 Task: Open a blank sheet, save the file as Meditation.odt and add heading 'Meditation',with the parapraph 'Meditation is a practice that promotes mindfulness and relaxation. It reduces stress, improves focus, and enhances emotional well-being. Regular meditation can cultivate a sense of calm and inner peace, promoting mental clarity and resilience.'Apply Font Style Caveat And font size 14. Apply font style in  Heading 'Georgia' and font size 18 Change heading alignment to  Center and paragraph alignment to  Left
Action: Mouse moved to (297, 183)
Screenshot: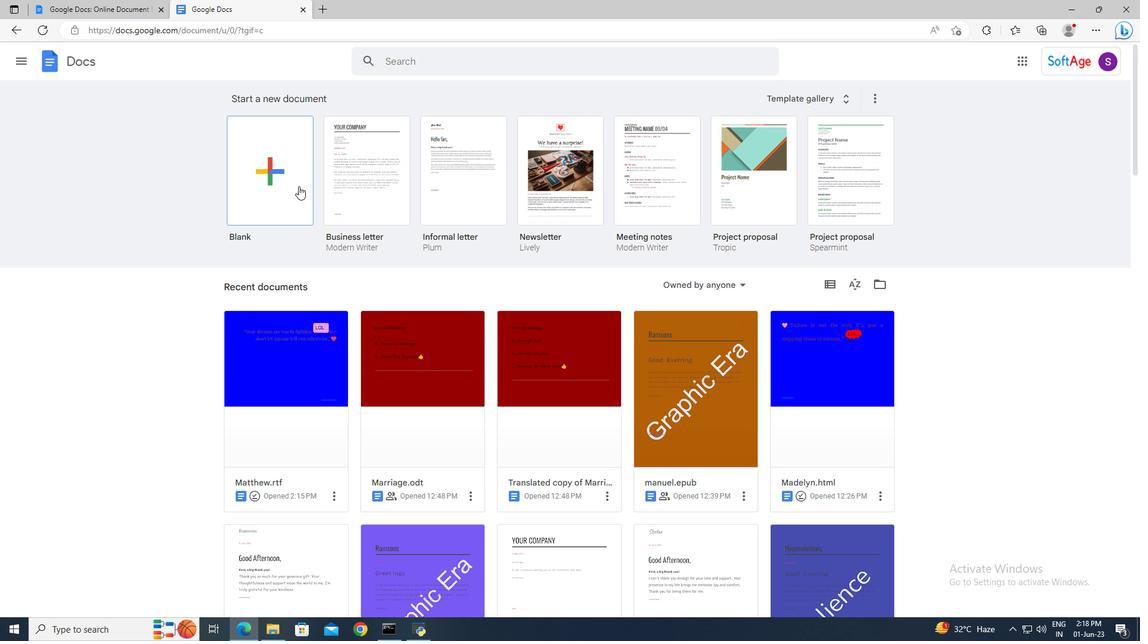 
Action: Mouse pressed left at (297, 183)
Screenshot: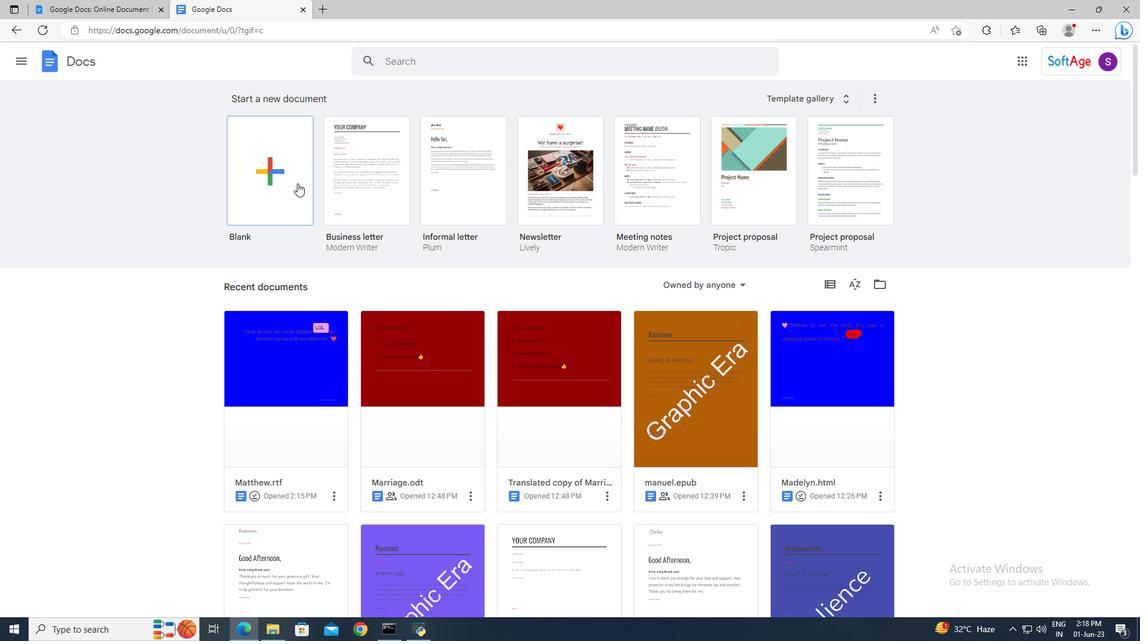 
Action: Mouse moved to (122, 52)
Screenshot: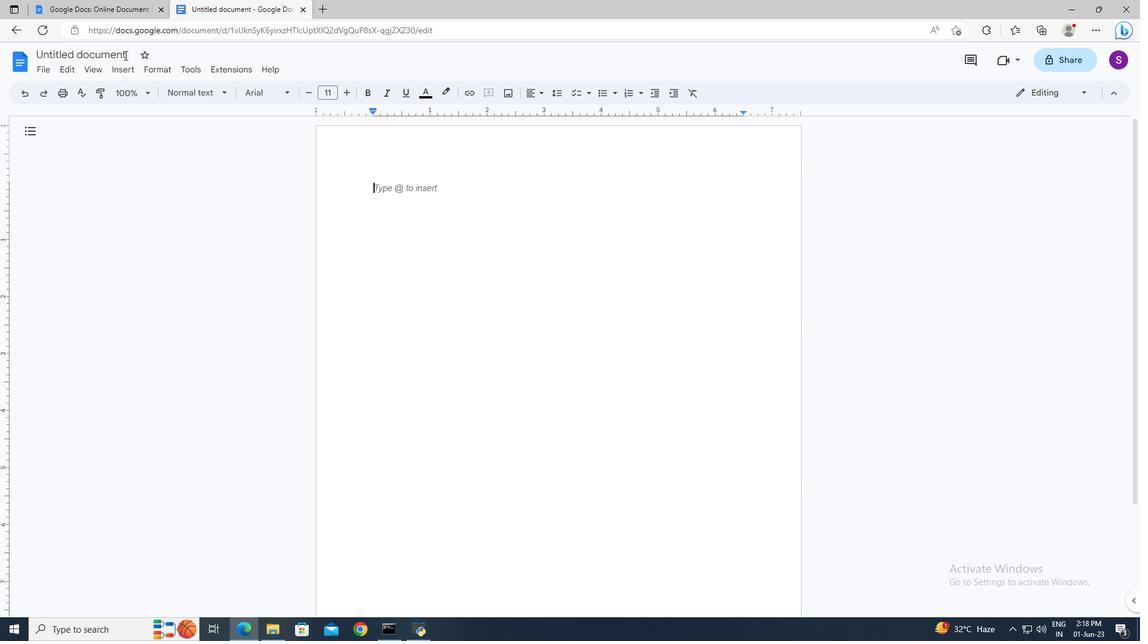 
Action: Mouse pressed left at (122, 52)
Screenshot: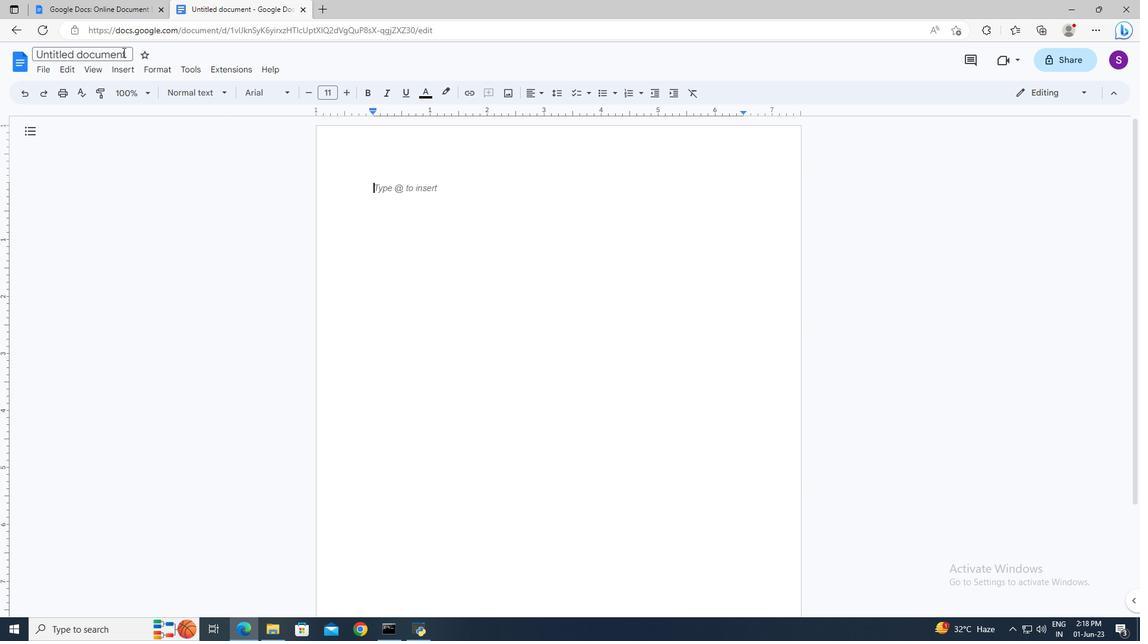 
Action: Key pressed <Key.shift>Meditation.odt<Key.enter>
Screenshot: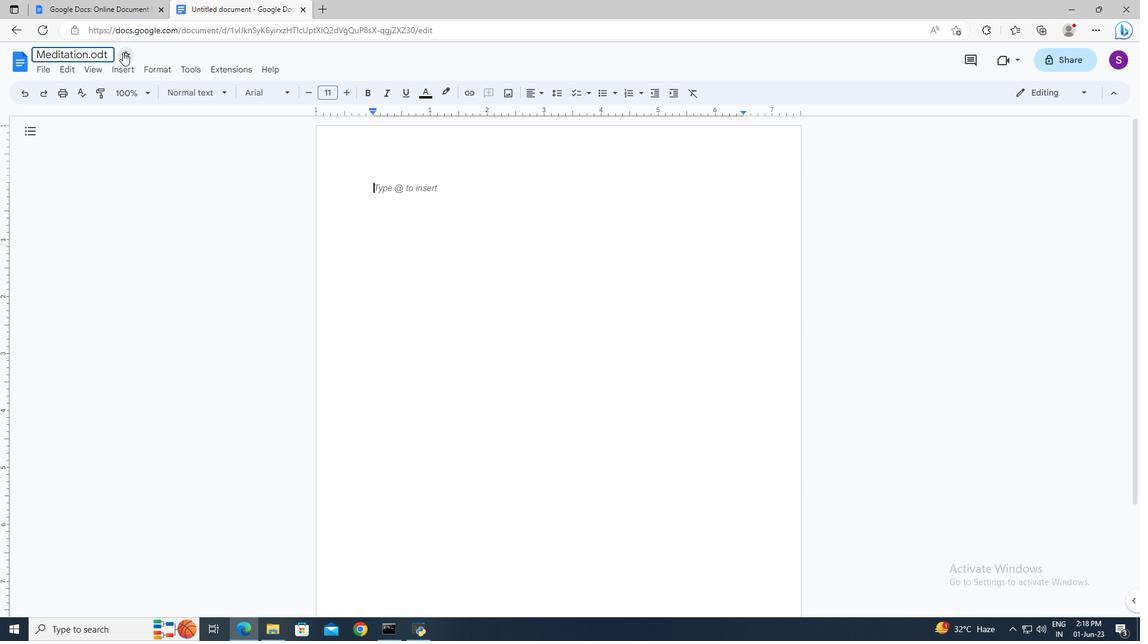 
Action: Mouse moved to (199, 90)
Screenshot: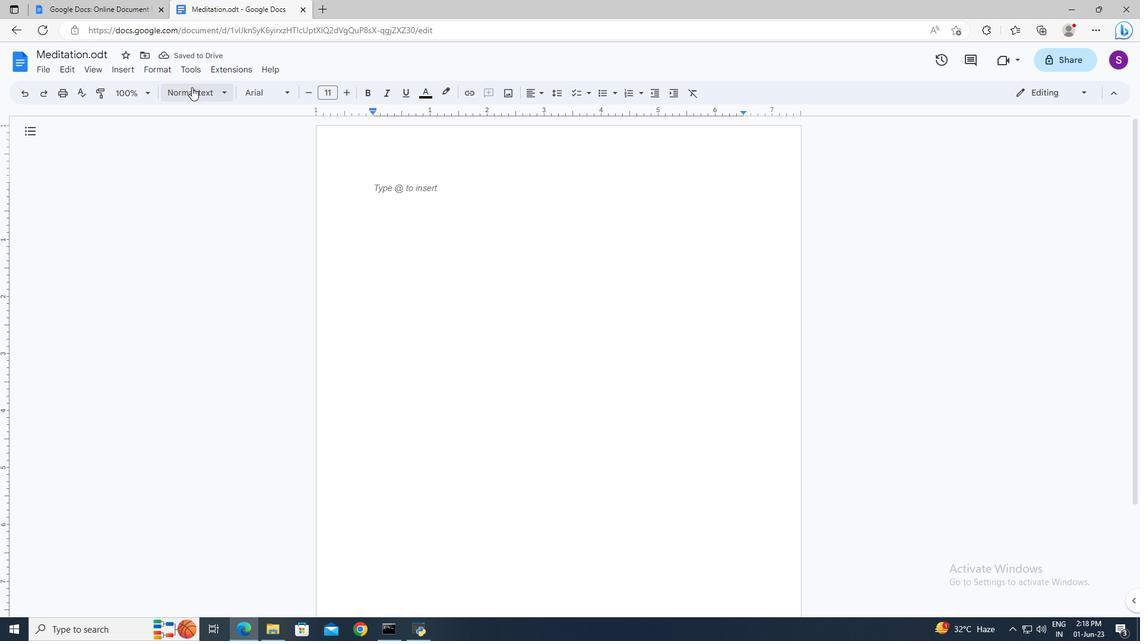 
Action: Mouse pressed left at (199, 90)
Screenshot: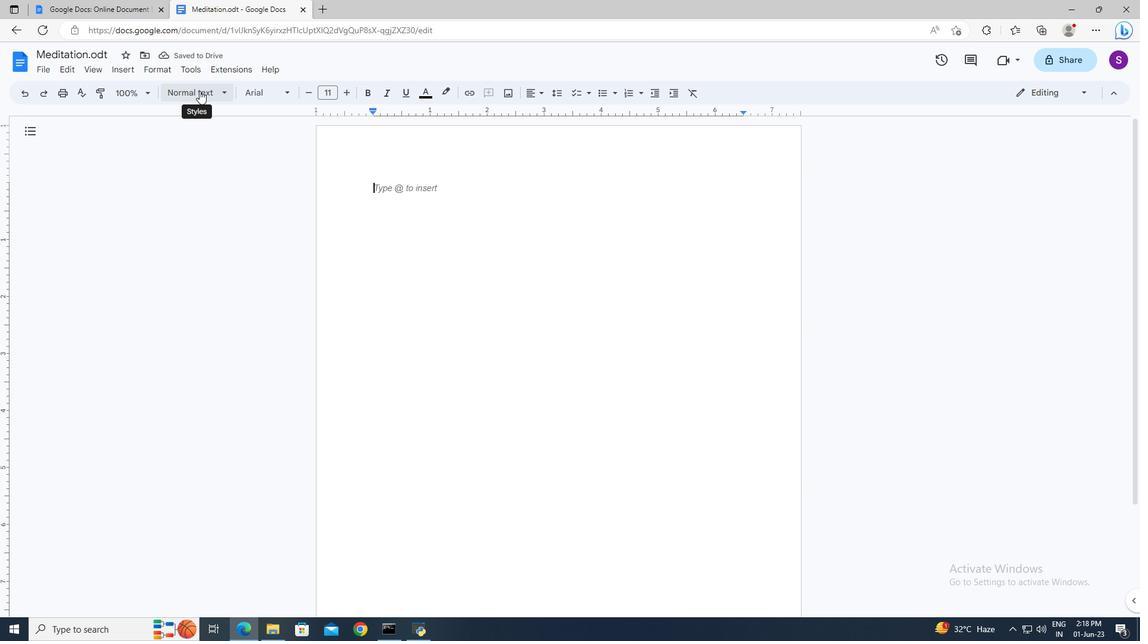 
Action: Mouse moved to (218, 248)
Screenshot: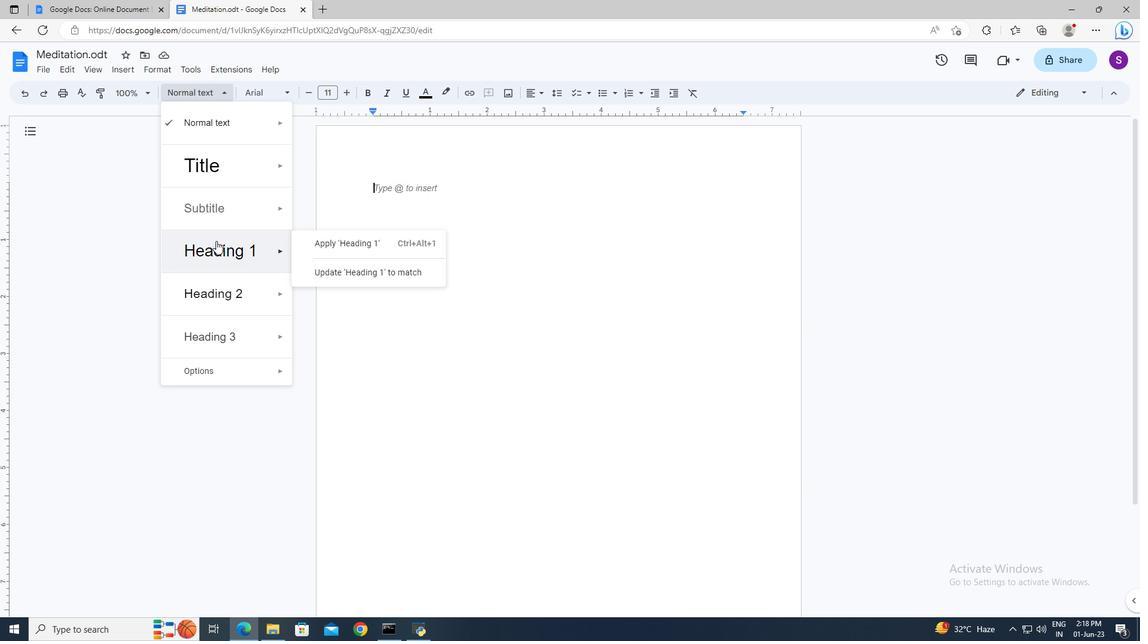 
Action: Mouse pressed left at (218, 248)
Screenshot: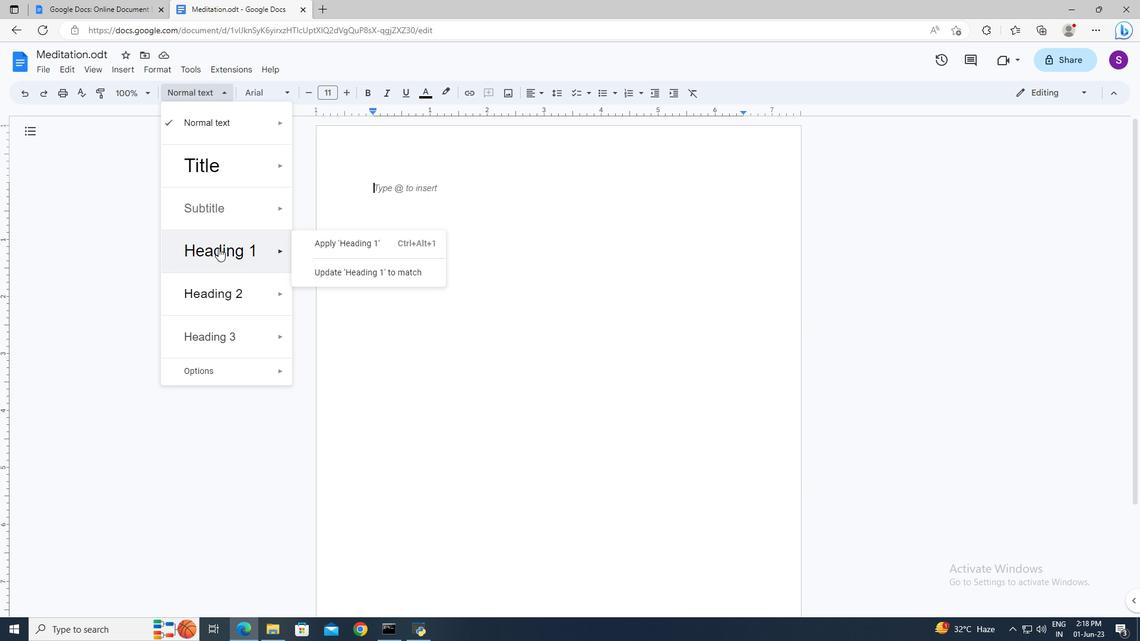 
Action: Key pressed <Key.shift>Meditation<Key.enter><Key.enter><Key.shift>Meditation<Key.space>is<Key.space>a<Key.space>practice<Key.space>that<Key.space>promotes<Key.space>mindfulness<Key.space>and<Key.space>relaxation.<Key.space><Key.shift>It<Key.space>reduces<Key.space>stress,<Key.space>improve<Key.space>focus,<Key.space>and<Key.space>enhances<Key.space>emotional<Key.space>well-being.<Key.space><Key.shift>Regular<Key.space>media<Key.backspace>tation<Key.space>can<Key.space>cultivate<Key.space>a<Key.space>sense<Key.space>of<Key.space>calm<Key.space>and<Key.space>inner<Key.space>peace,<Key.space>promoting<Key.space>mental<Key.space>clarity<Key.space>and<Key.space>resilience.
Screenshot: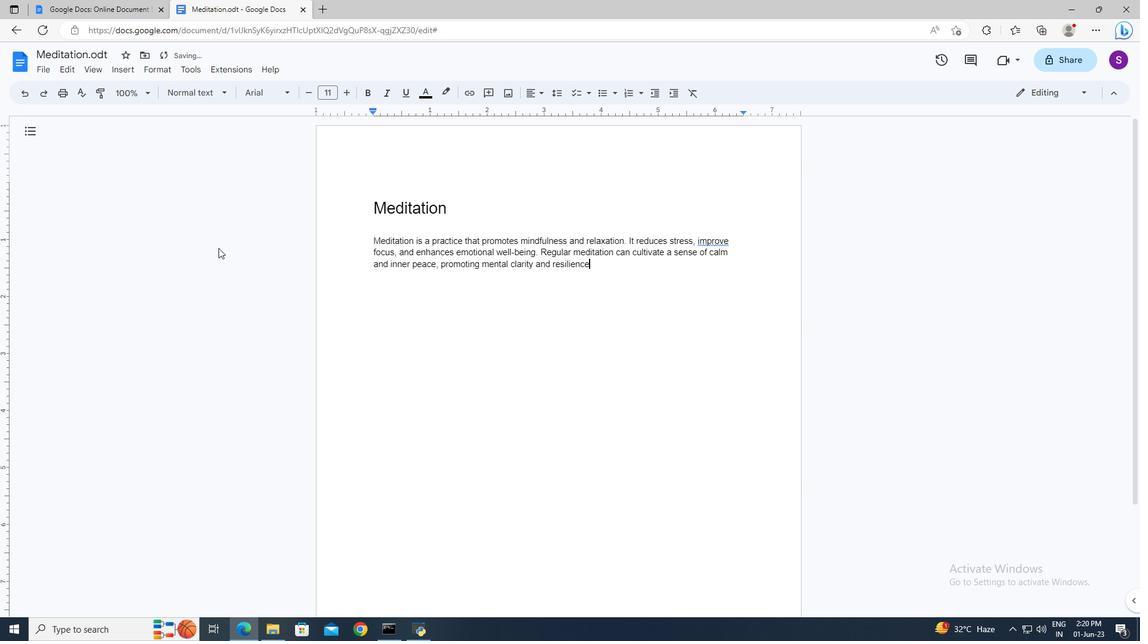 
Action: Mouse moved to (279, 255)
Screenshot: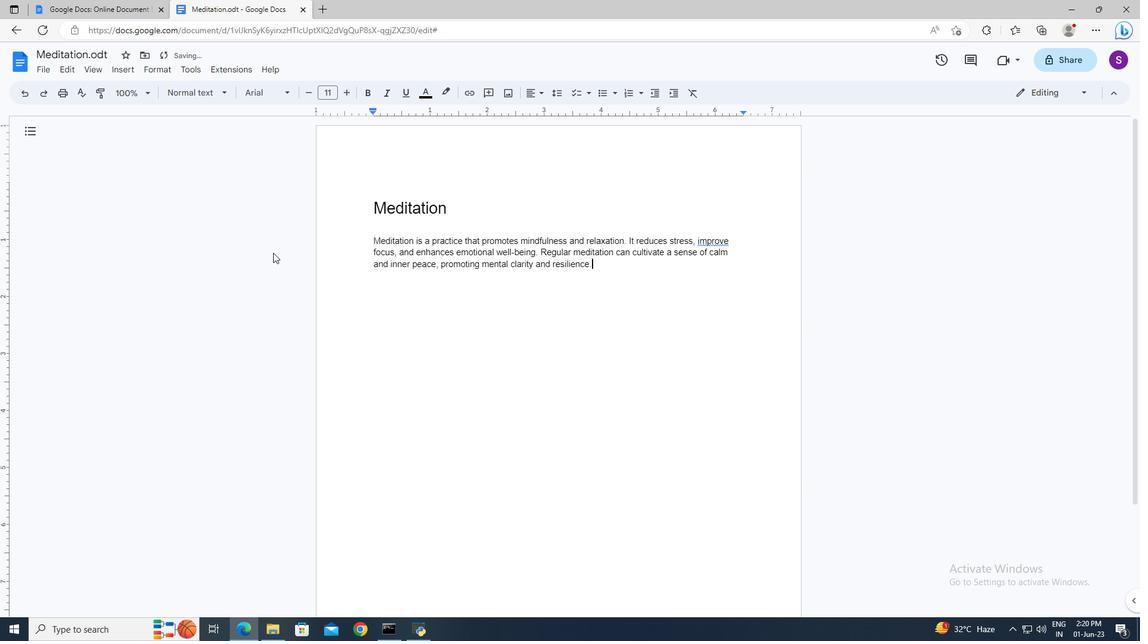 
Action: Key pressed <Key.shift><Key.up>
Screenshot: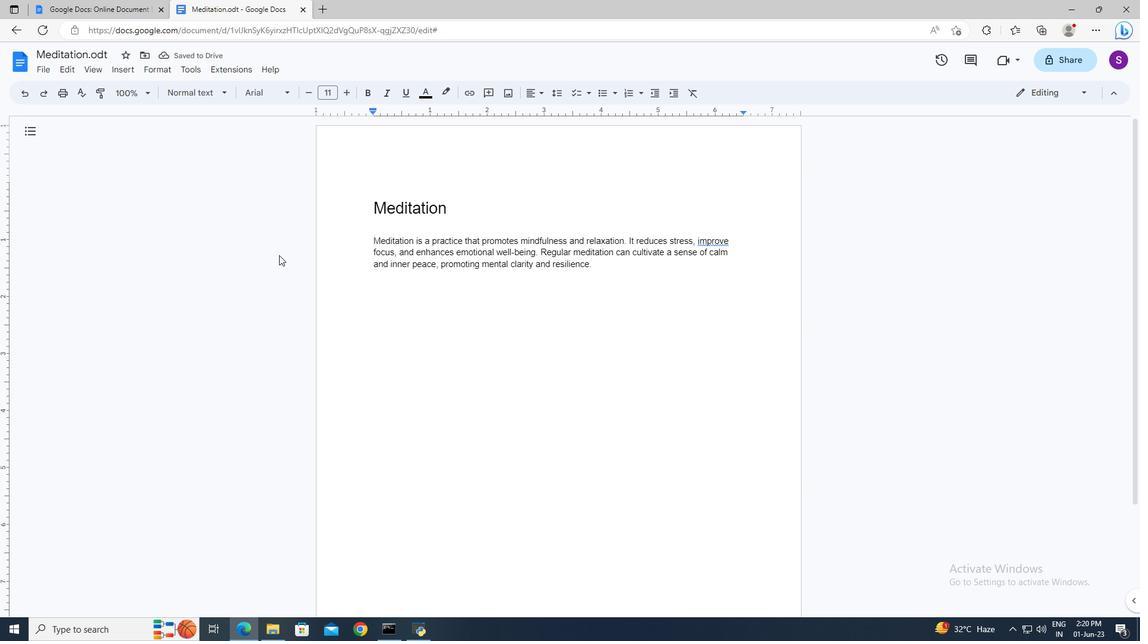 
Action: Mouse moved to (267, 99)
Screenshot: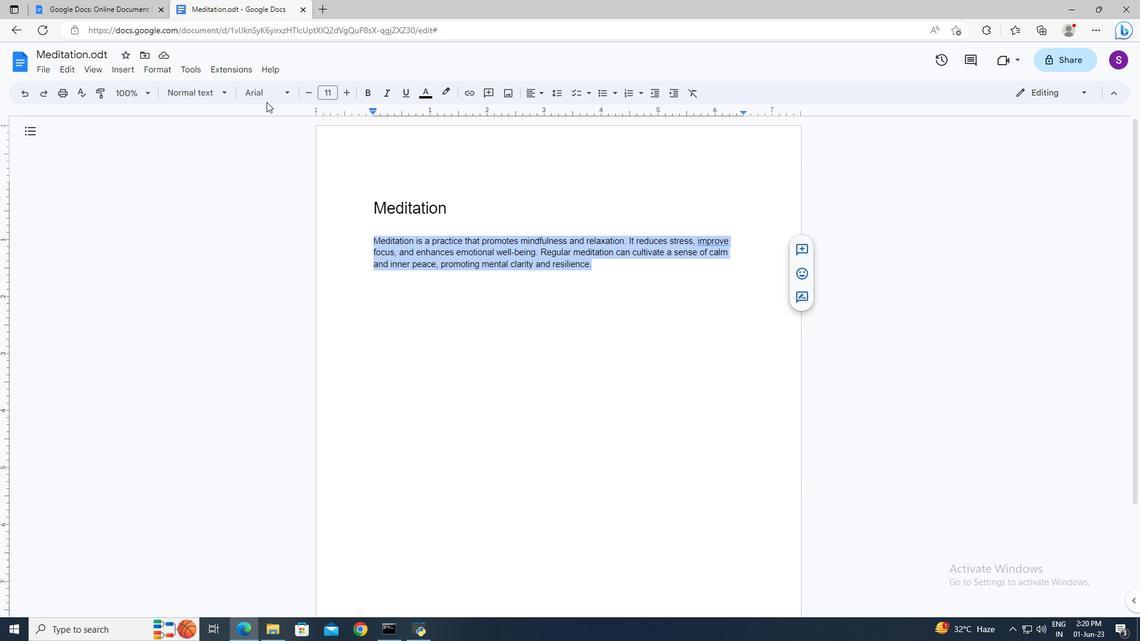 
Action: Mouse pressed left at (267, 99)
Screenshot: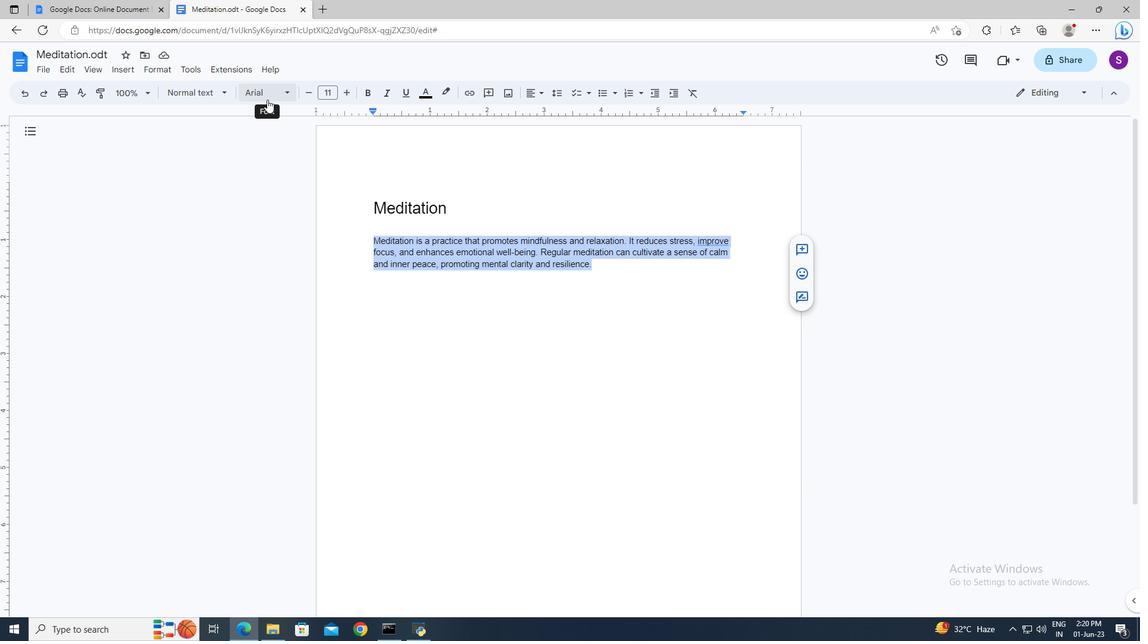 
Action: Mouse moved to (274, 299)
Screenshot: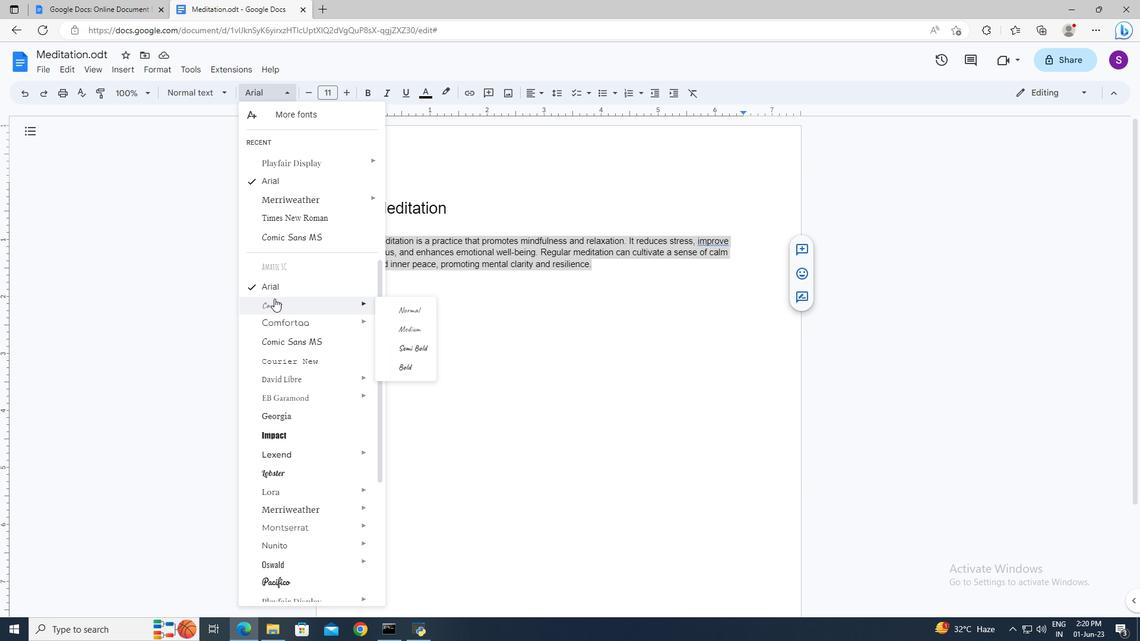 
Action: Mouse pressed left at (274, 299)
Screenshot: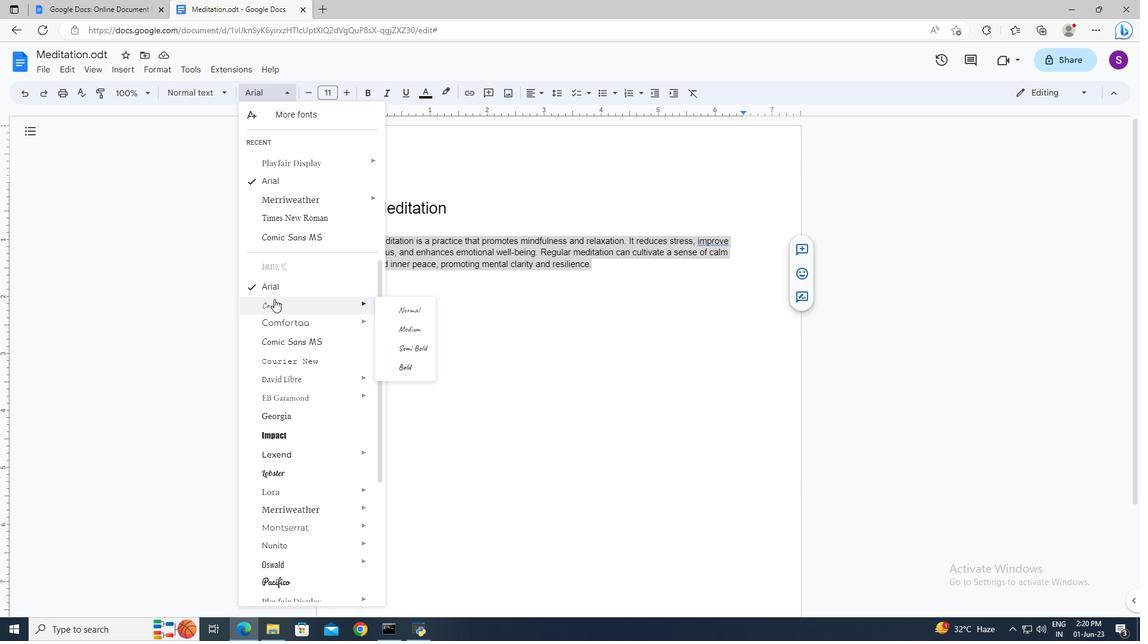 
Action: Mouse moved to (330, 96)
Screenshot: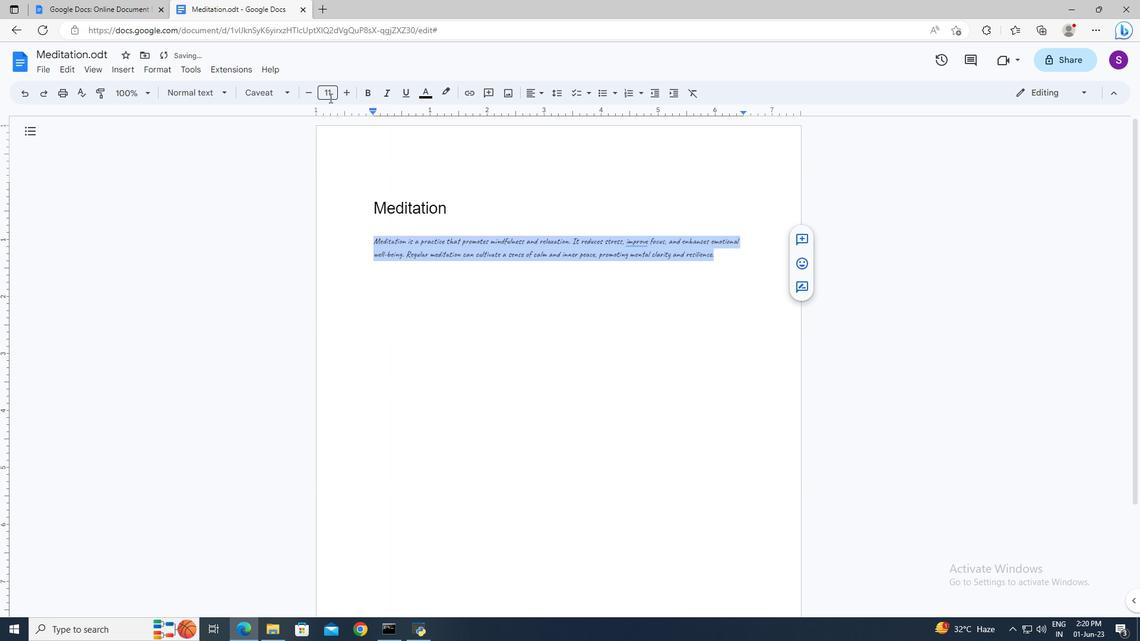 
Action: Mouse pressed left at (330, 96)
Screenshot: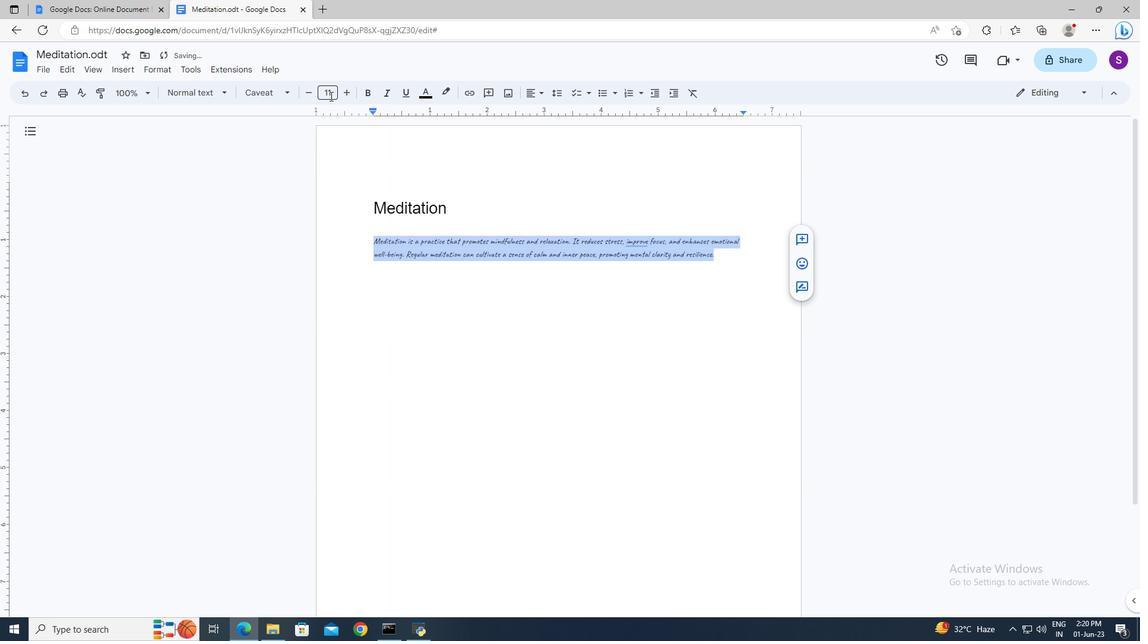 
Action: Key pressed 14<Key.enter>
Screenshot: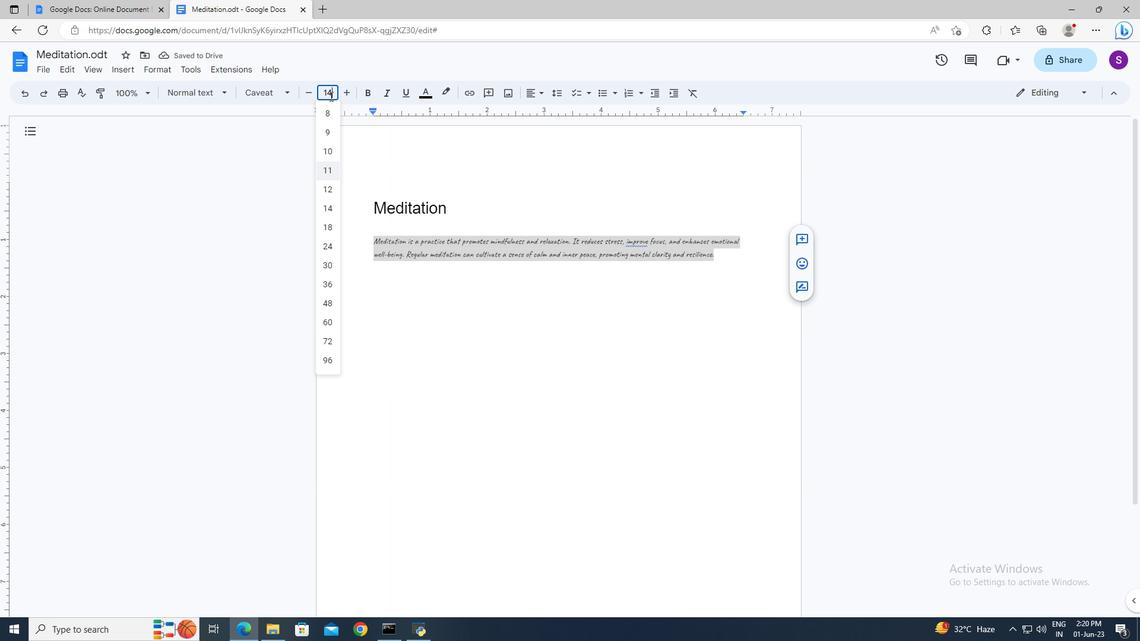 
Action: Mouse moved to (367, 201)
Screenshot: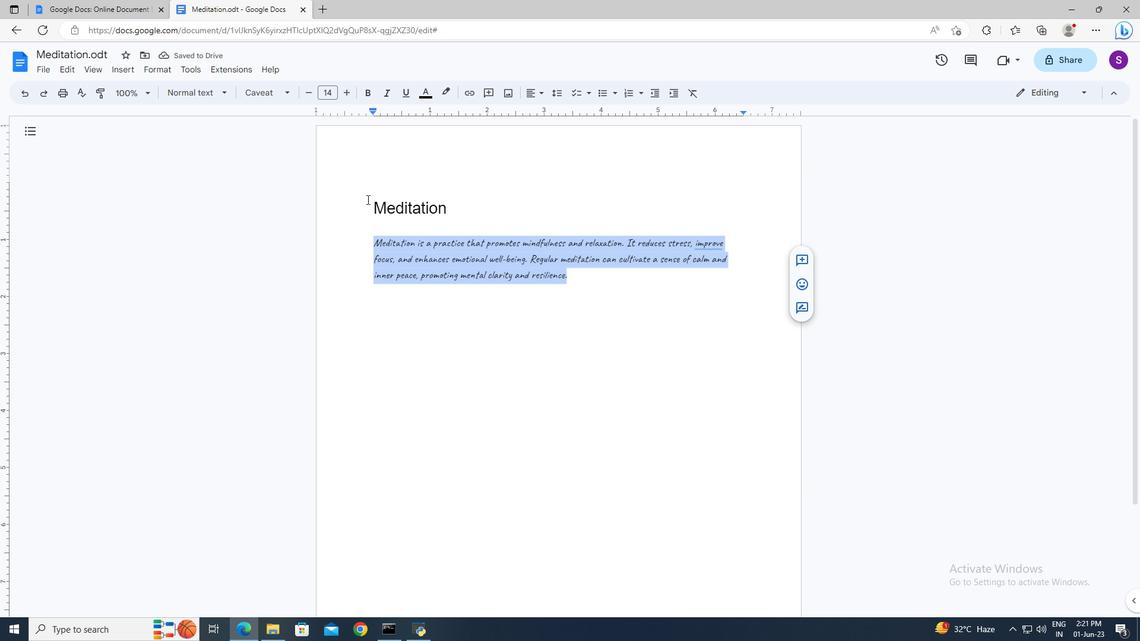
Action: Mouse pressed left at (367, 201)
Screenshot: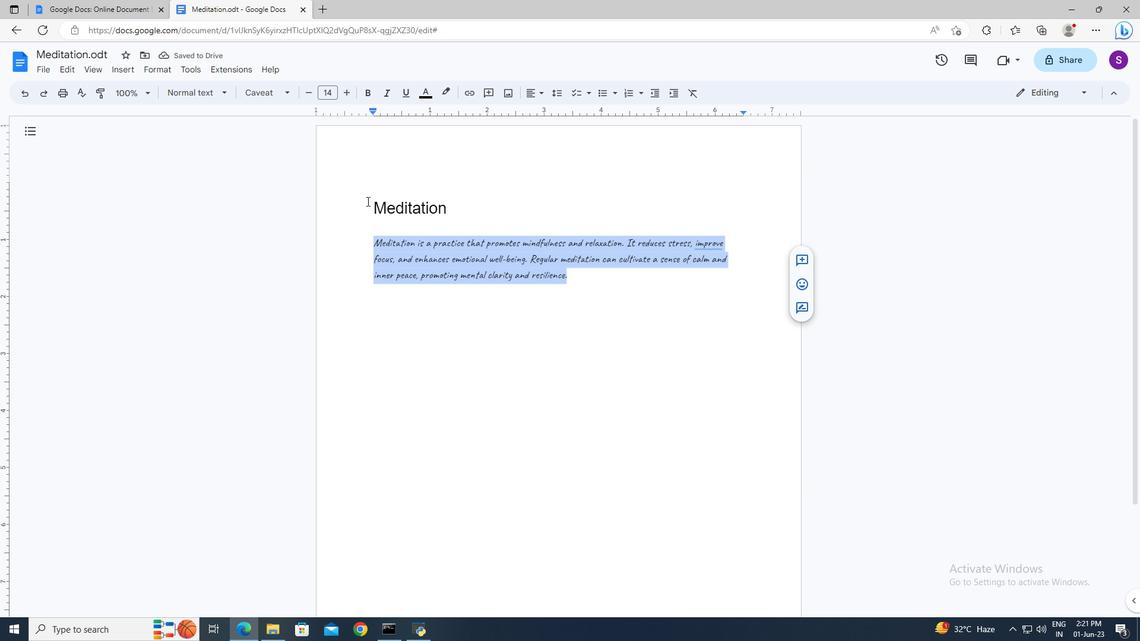 
Action: Key pressed <Key.shift><Key.down>
Screenshot: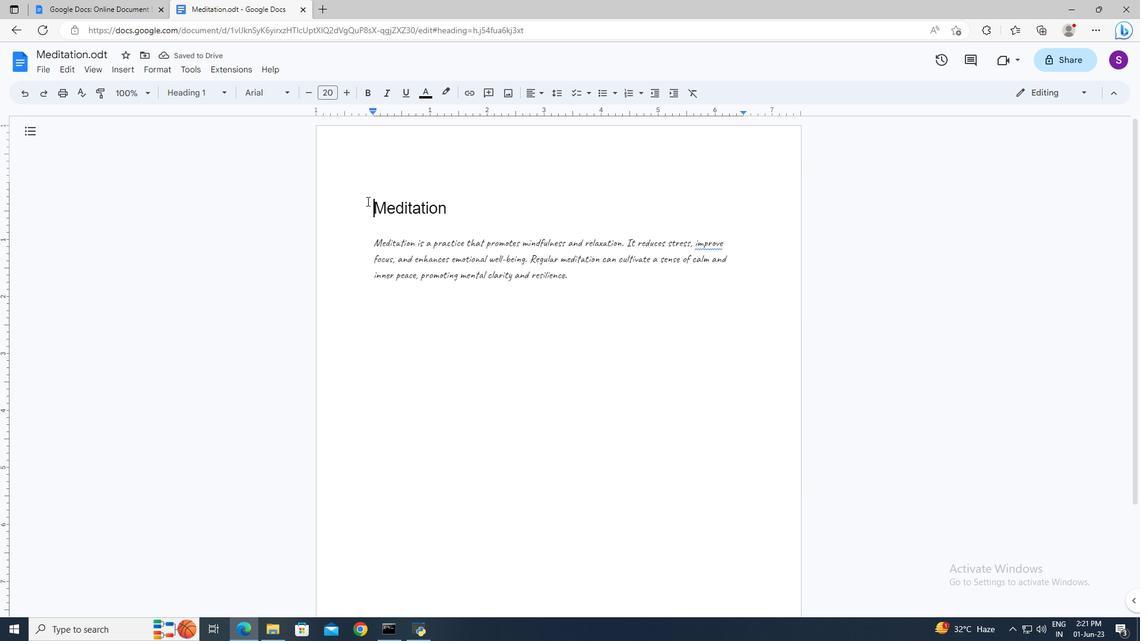 
Action: Mouse moved to (289, 92)
Screenshot: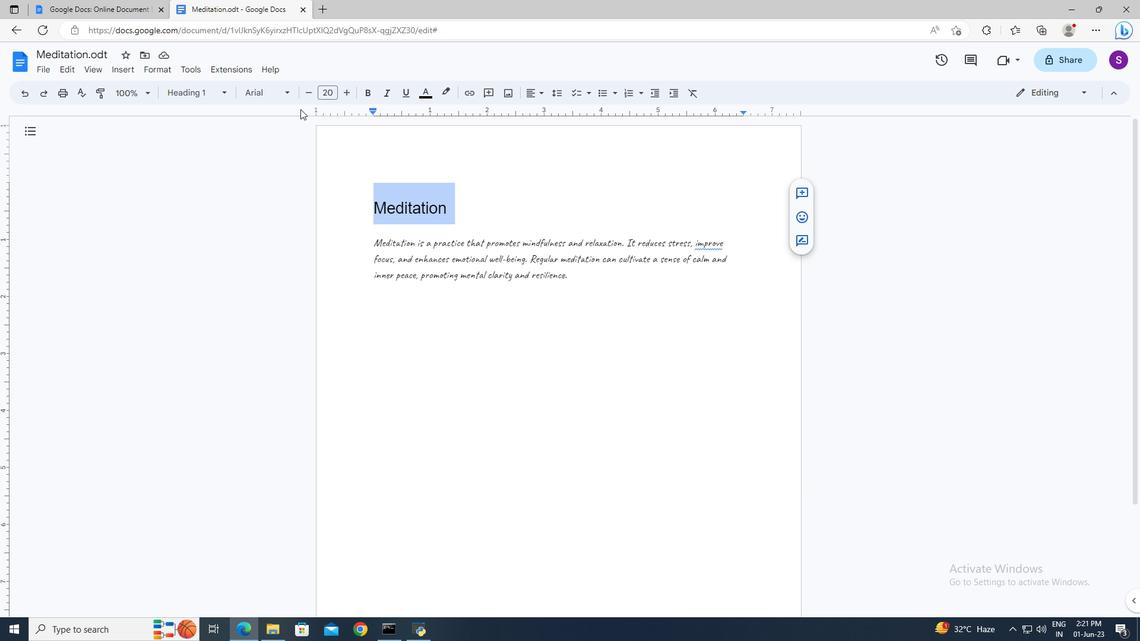 
Action: Mouse pressed left at (289, 92)
Screenshot: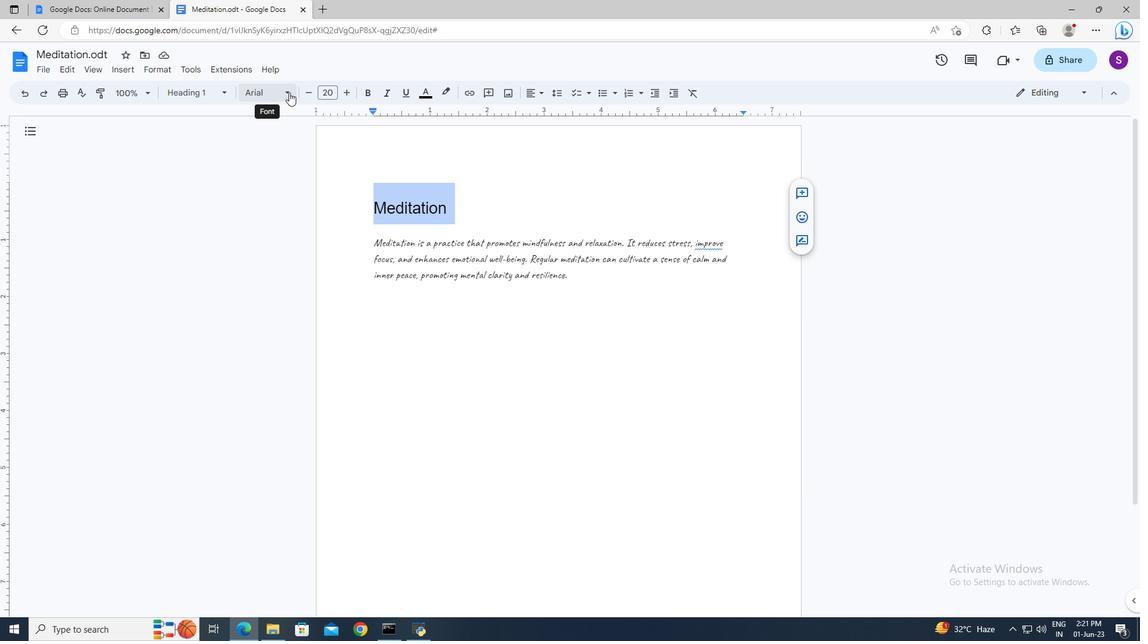 
Action: Mouse moved to (278, 416)
Screenshot: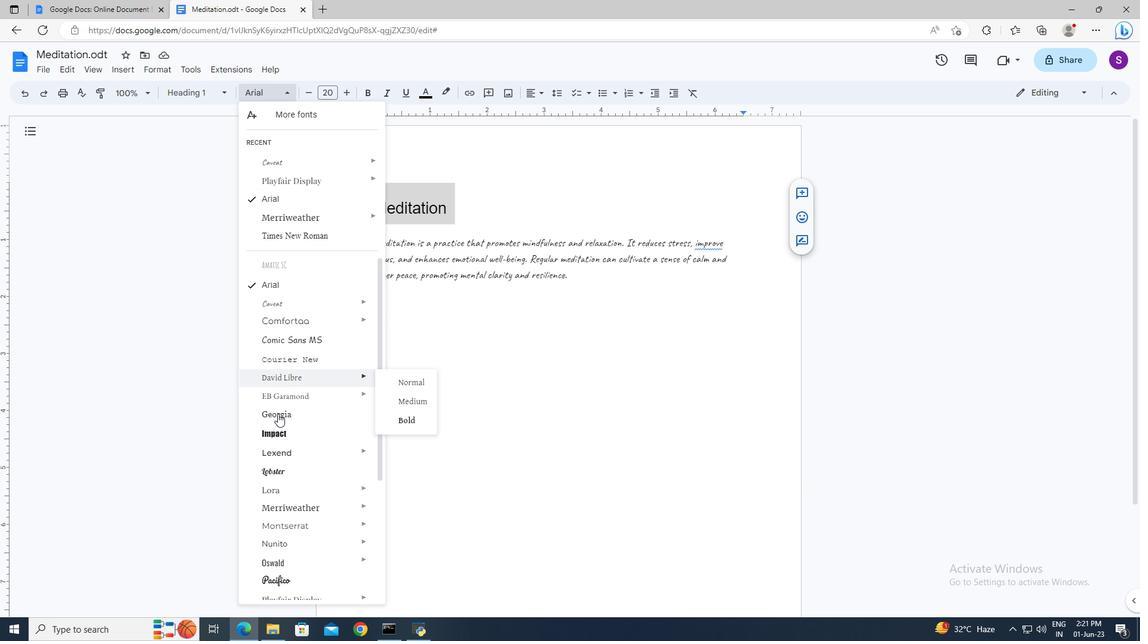 
Action: Mouse pressed left at (278, 416)
Screenshot: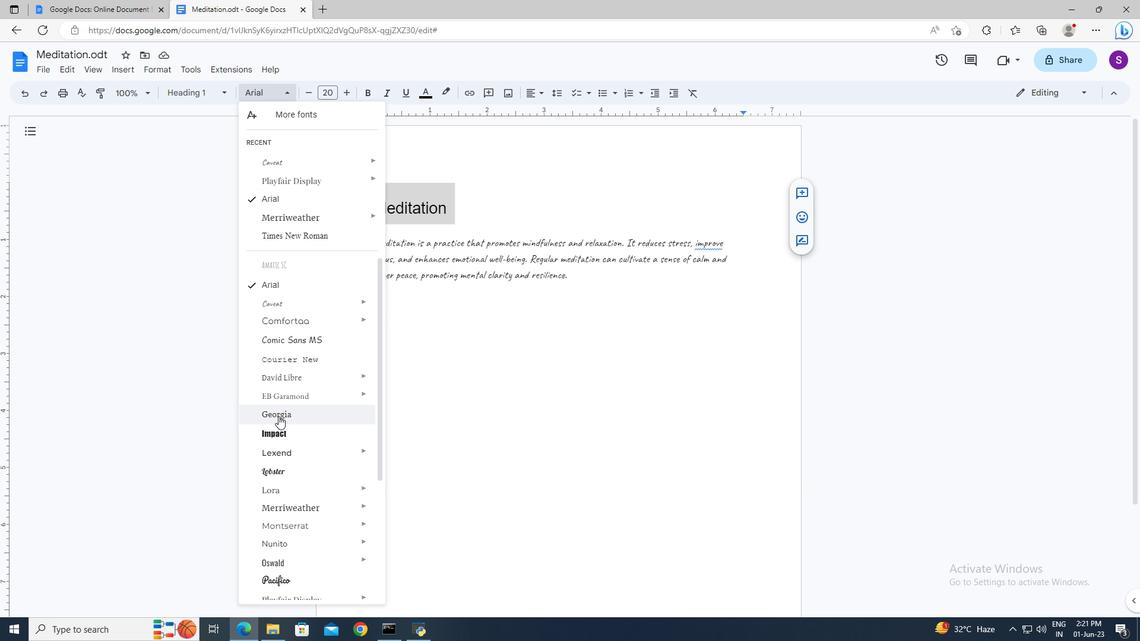 
Action: Mouse moved to (335, 90)
Screenshot: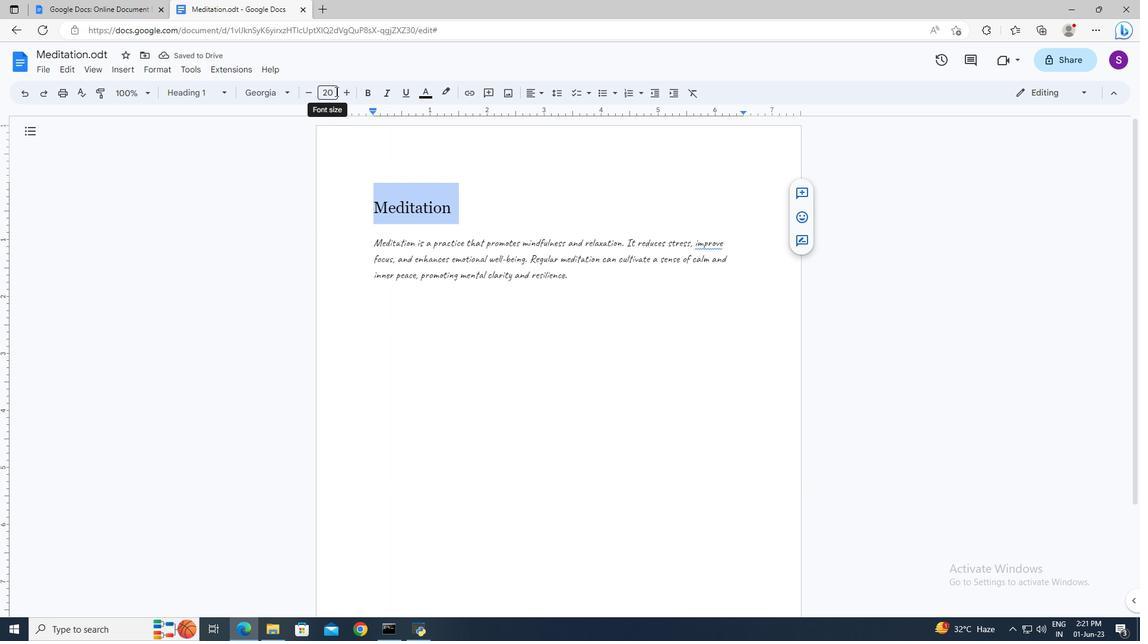 
Action: Mouse pressed left at (335, 90)
Screenshot: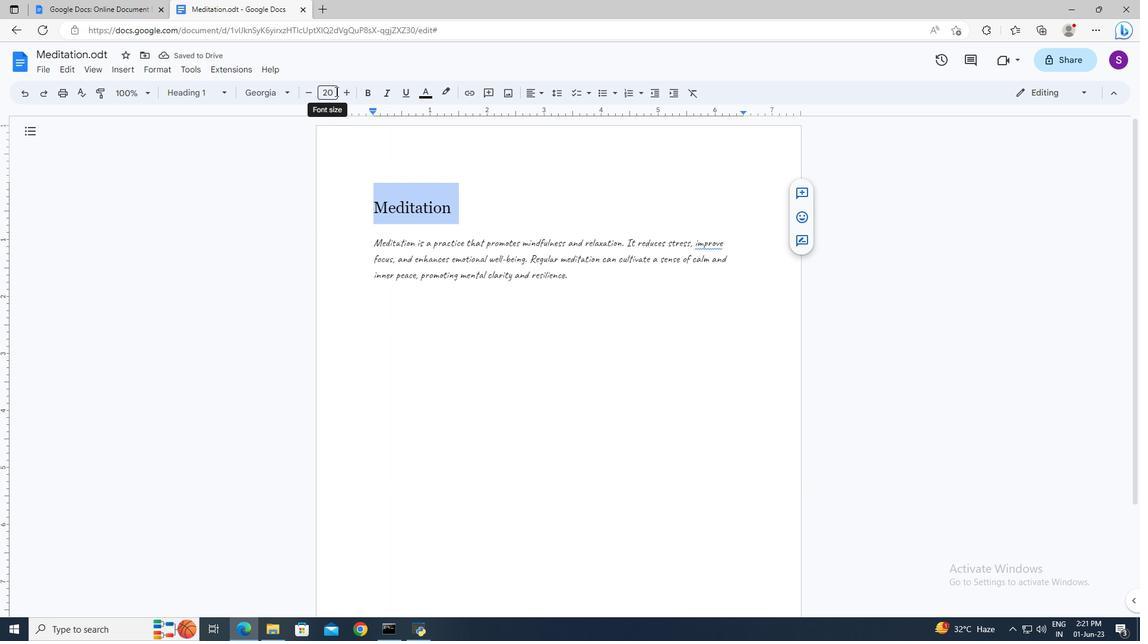 
Action: Key pressed 18<Key.enter>
Screenshot: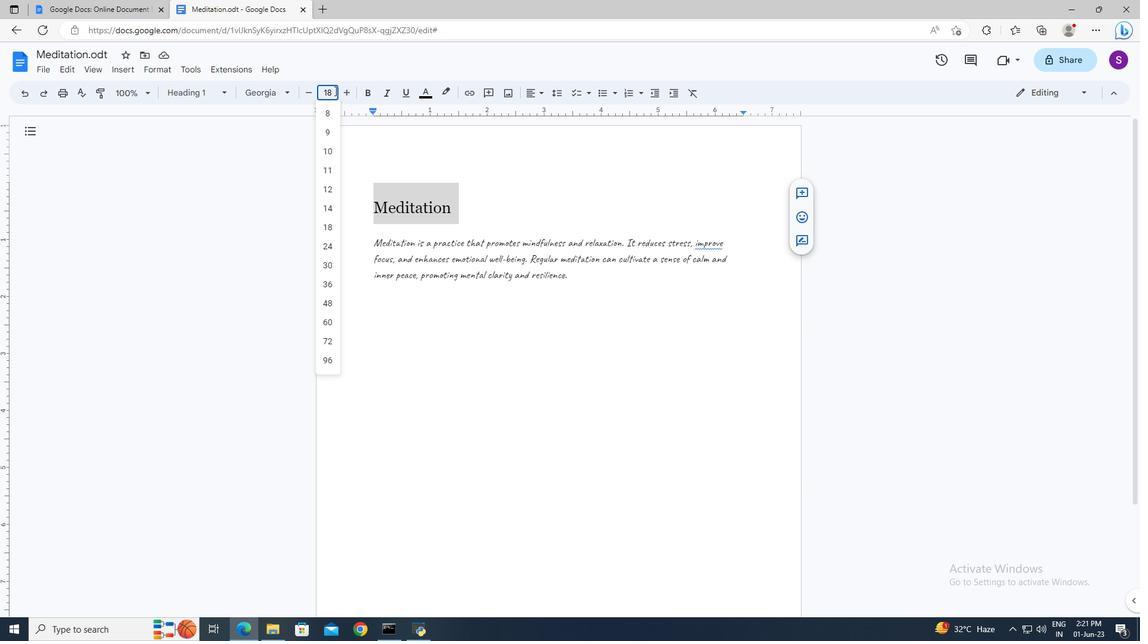 
Action: Mouse moved to (537, 93)
Screenshot: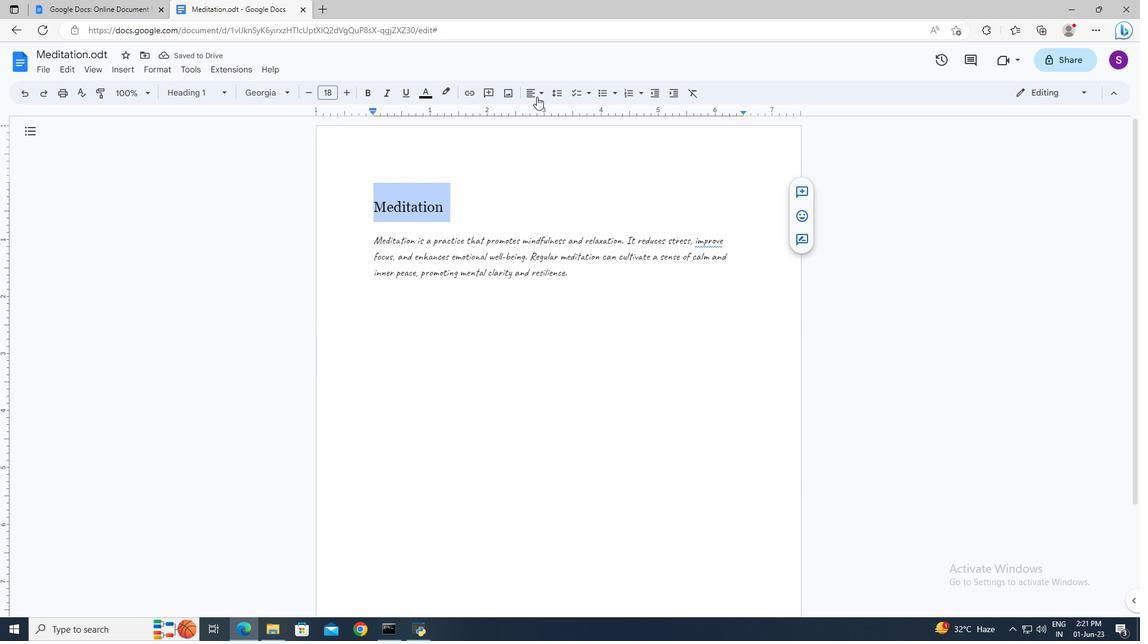 
Action: Mouse pressed left at (537, 93)
Screenshot: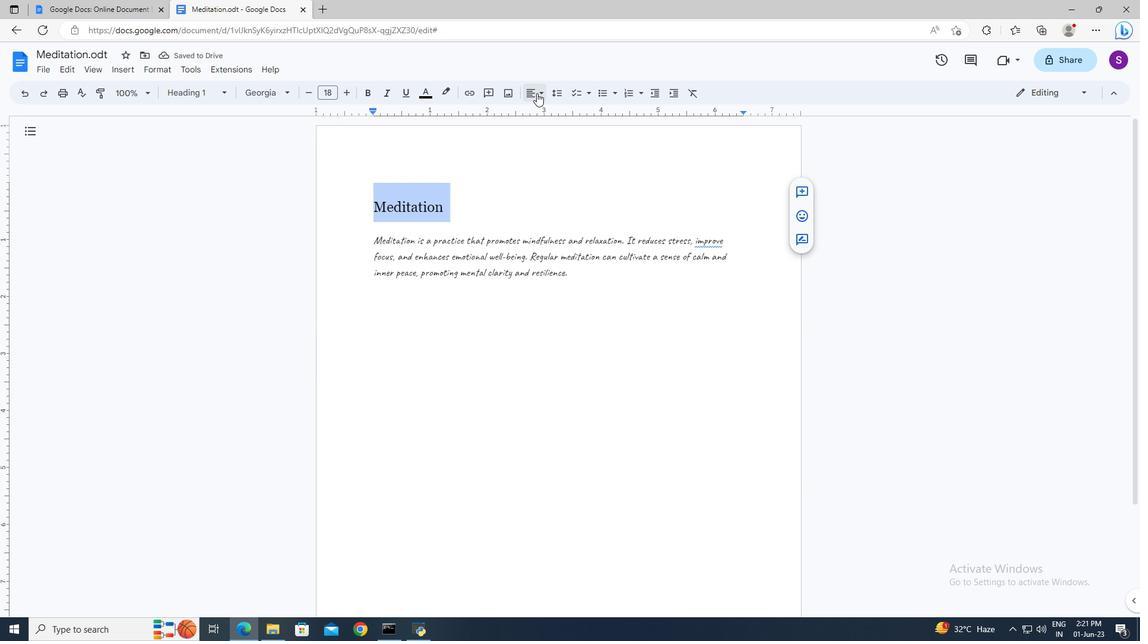 
Action: Mouse moved to (551, 111)
Screenshot: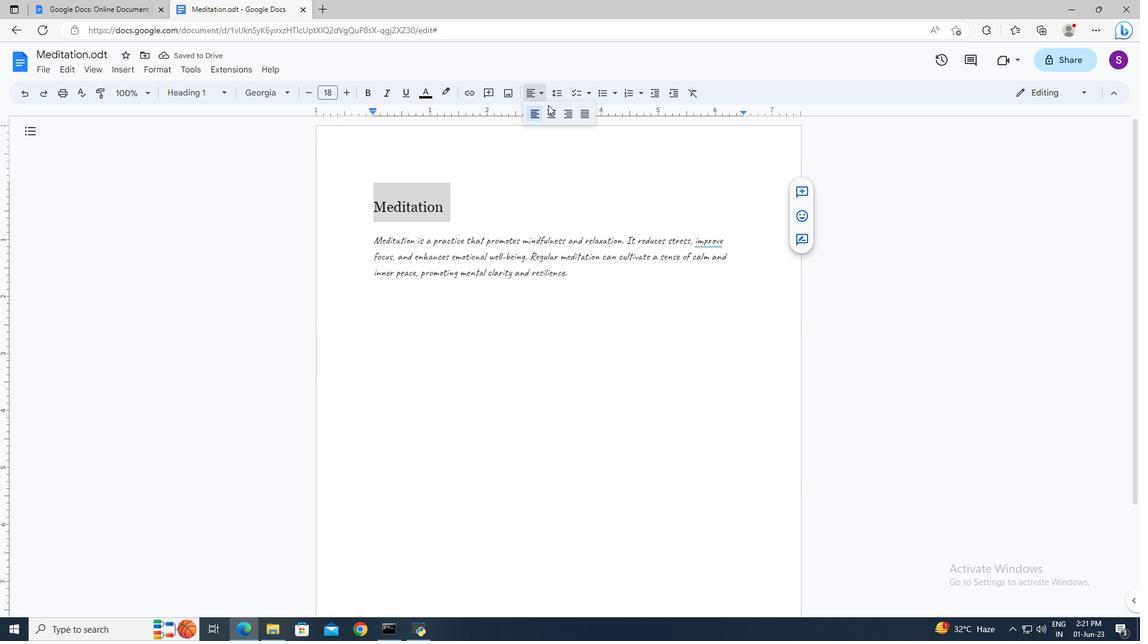 
Action: Mouse pressed left at (551, 111)
Screenshot: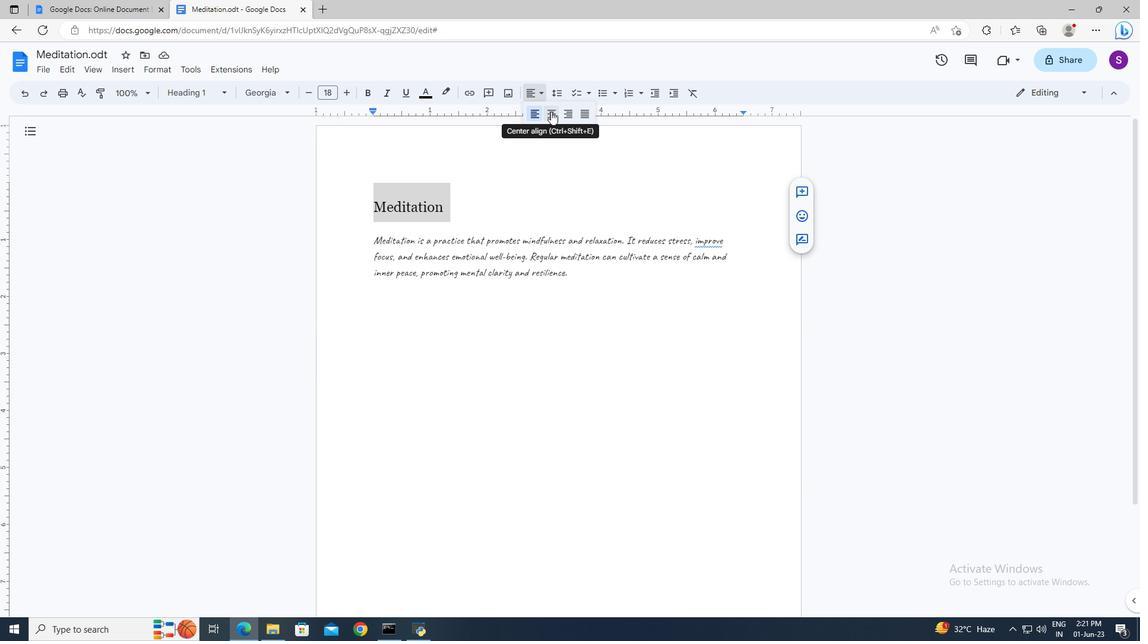 
Action: Mouse moved to (568, 279)
Screenshot: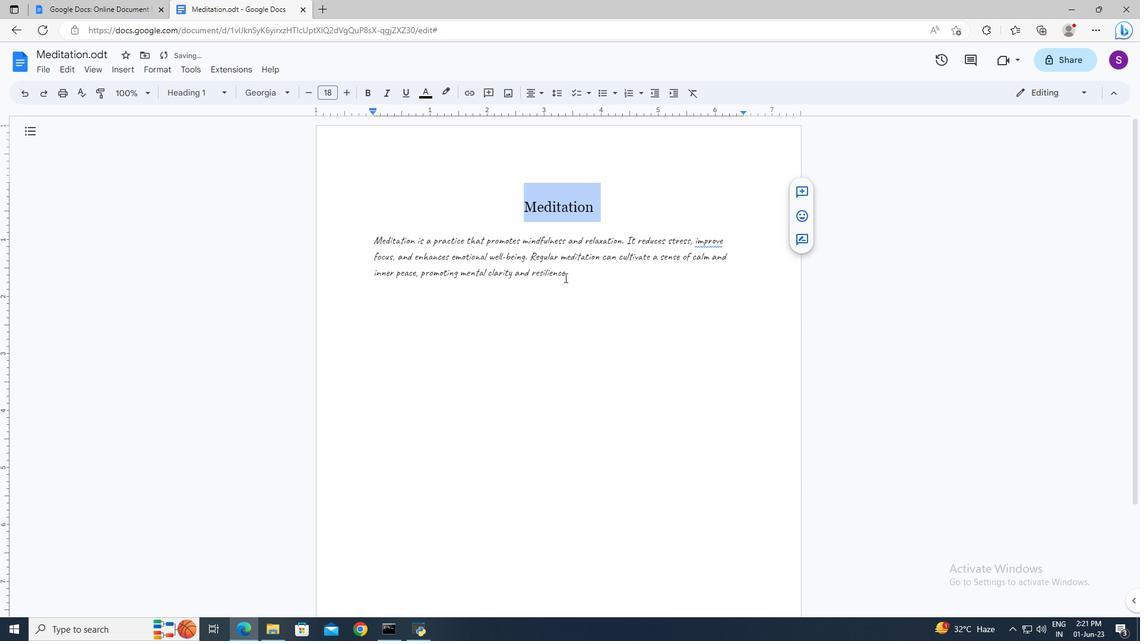 
Action: Mouse pressed left at (568, 279)
Screenshot: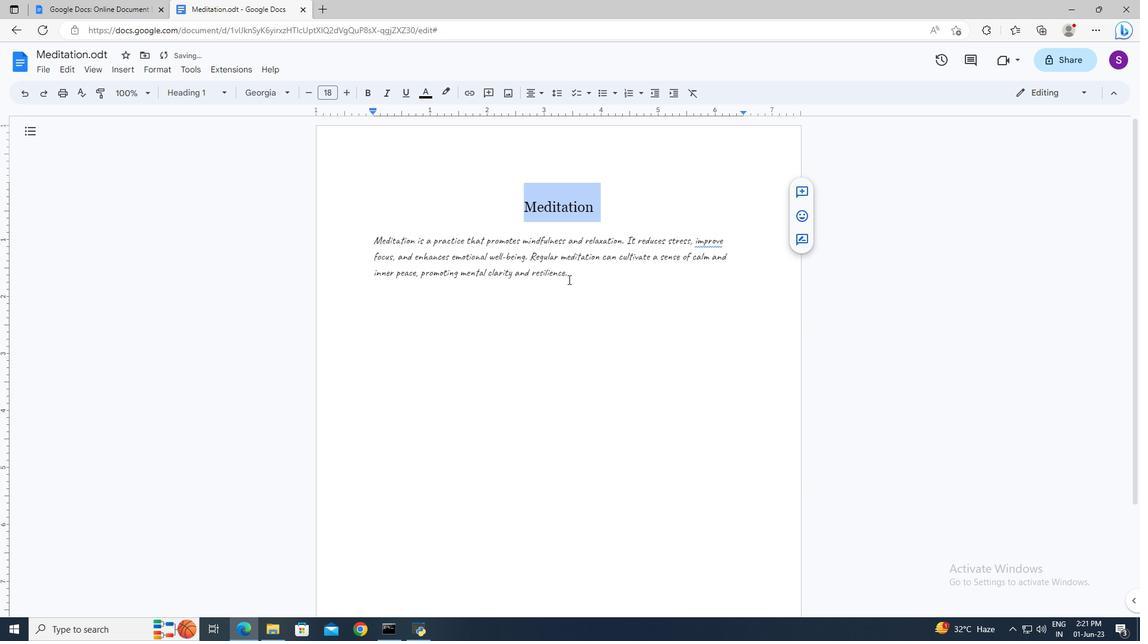 
Action: Key pressed <Key.shift><Key.up>
Screenshot: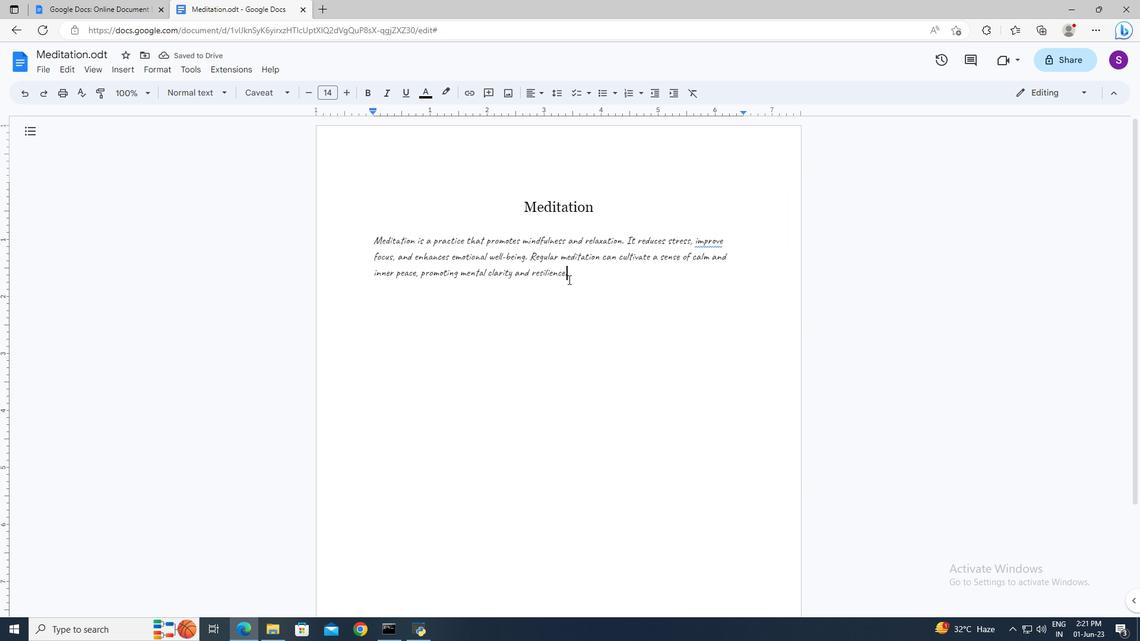 
Action: Mouse moved to (536, 96)
Screenshot: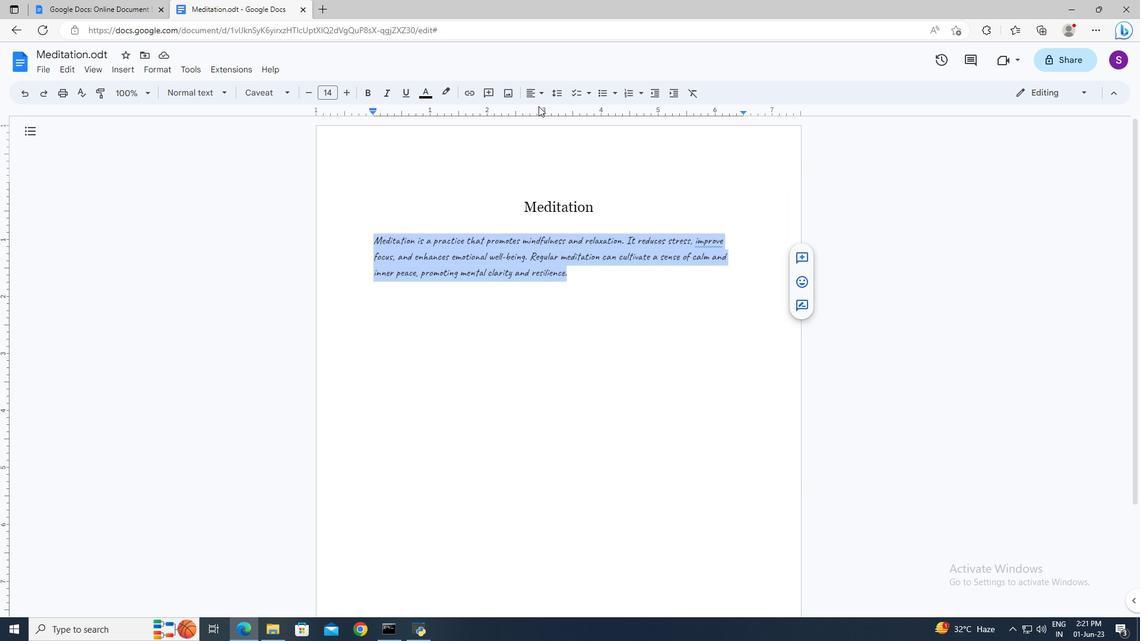 
Action: Mouse pressed left at (536, 96)
Screenshot: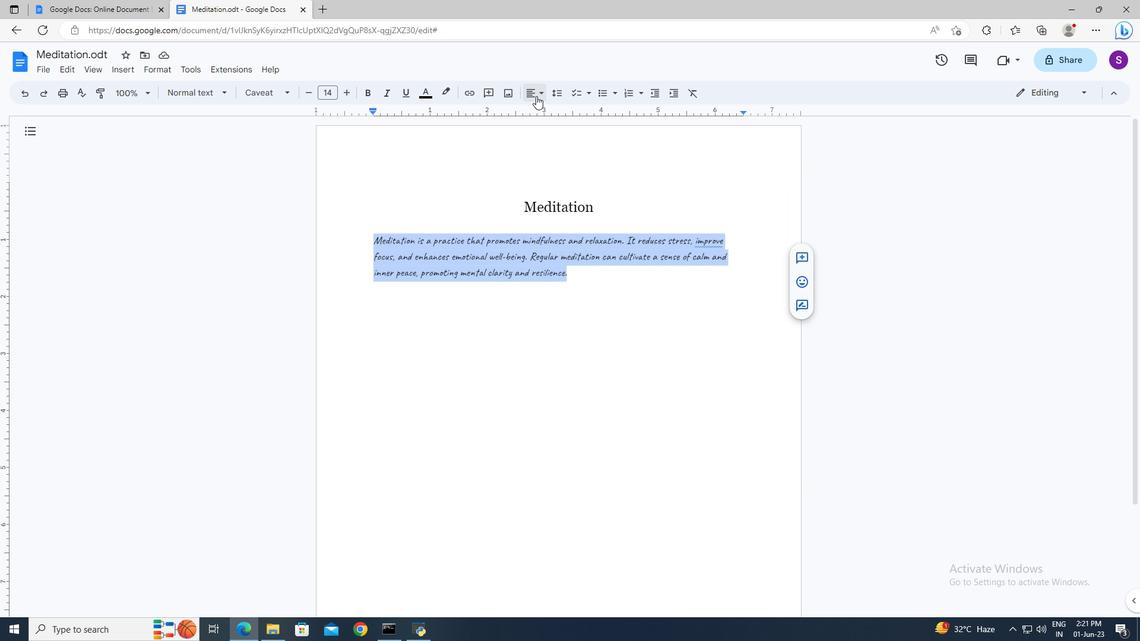 
Action: Mouse moved to (534, 112)
Screenshot: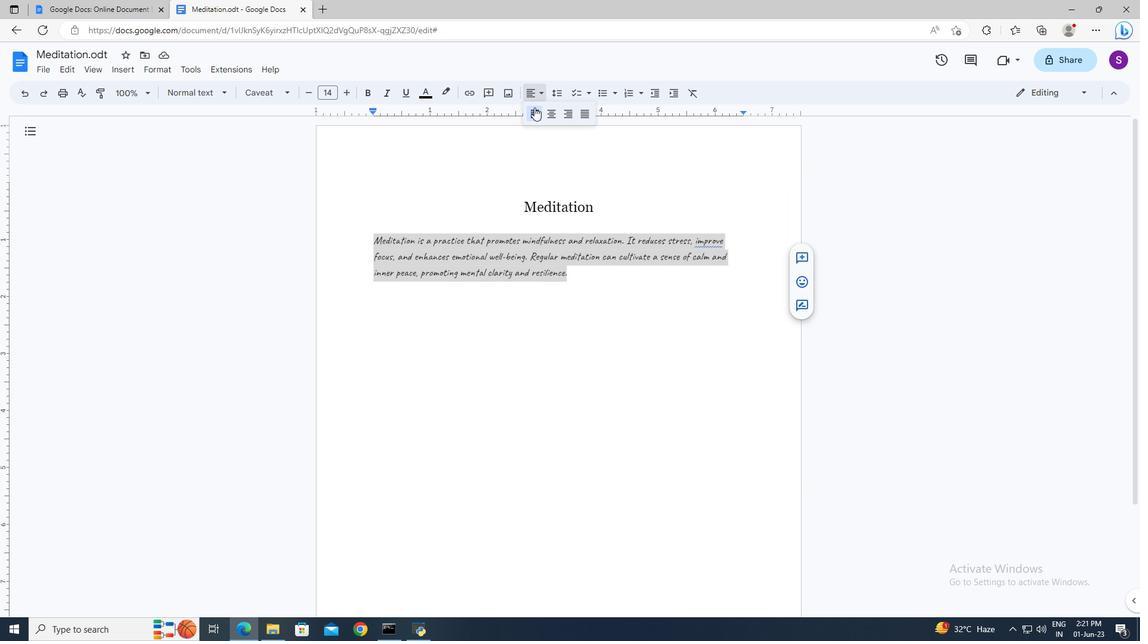 
Action: Mouse pressed left at (534, 112)
Screenshot: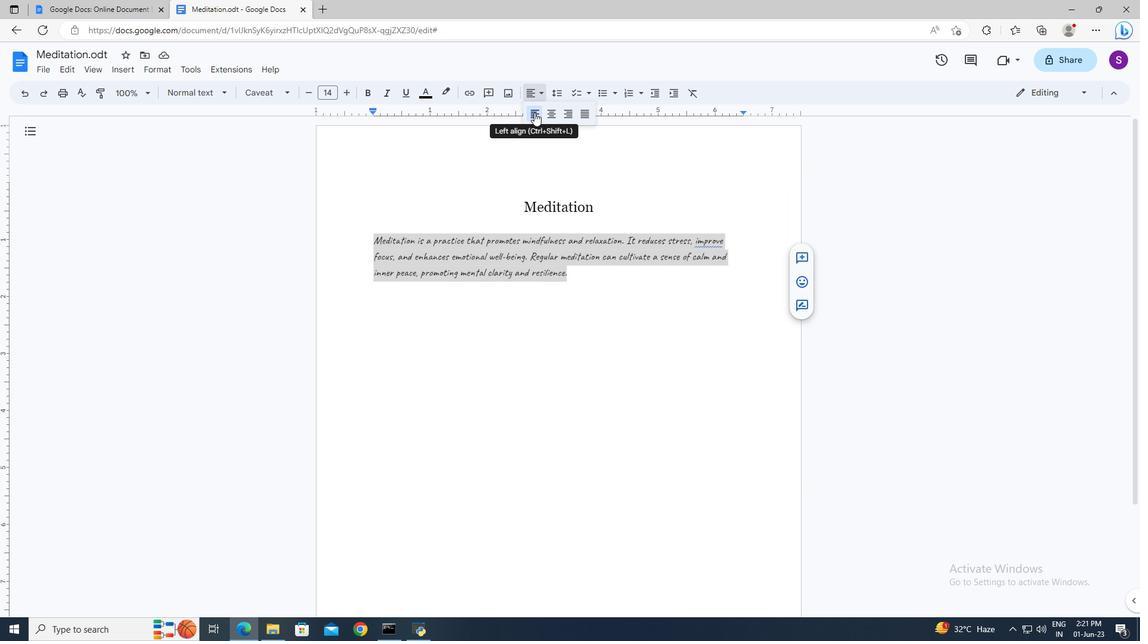 
Action: Mouse moved to (584, 284)
Screenshot: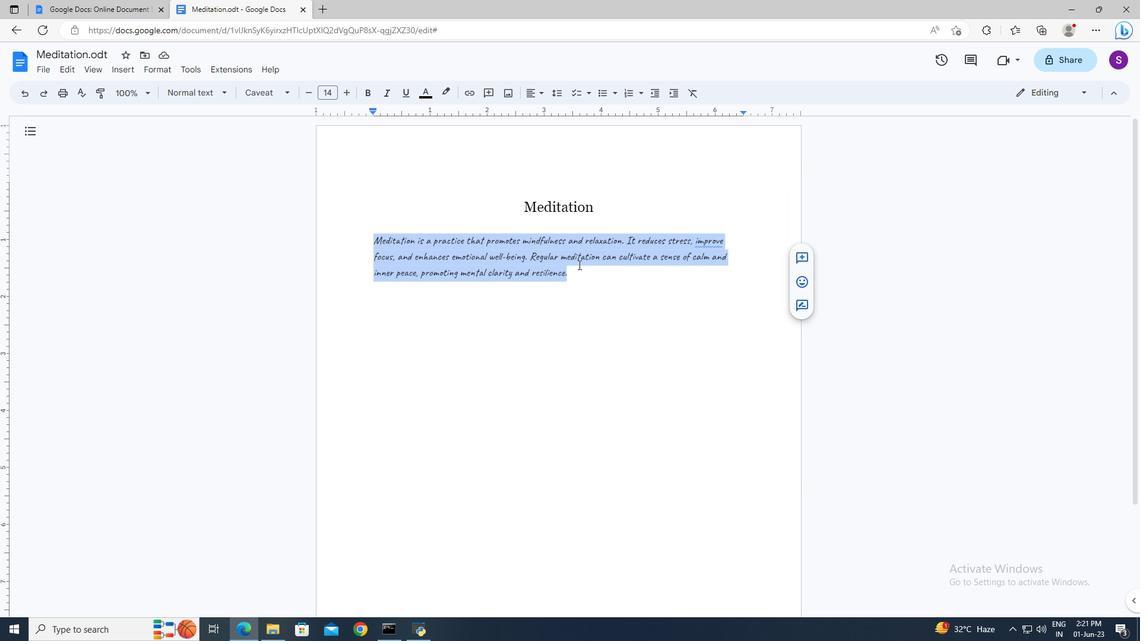 
Action: Mouse pressed left at (584, 284)
Screenshot: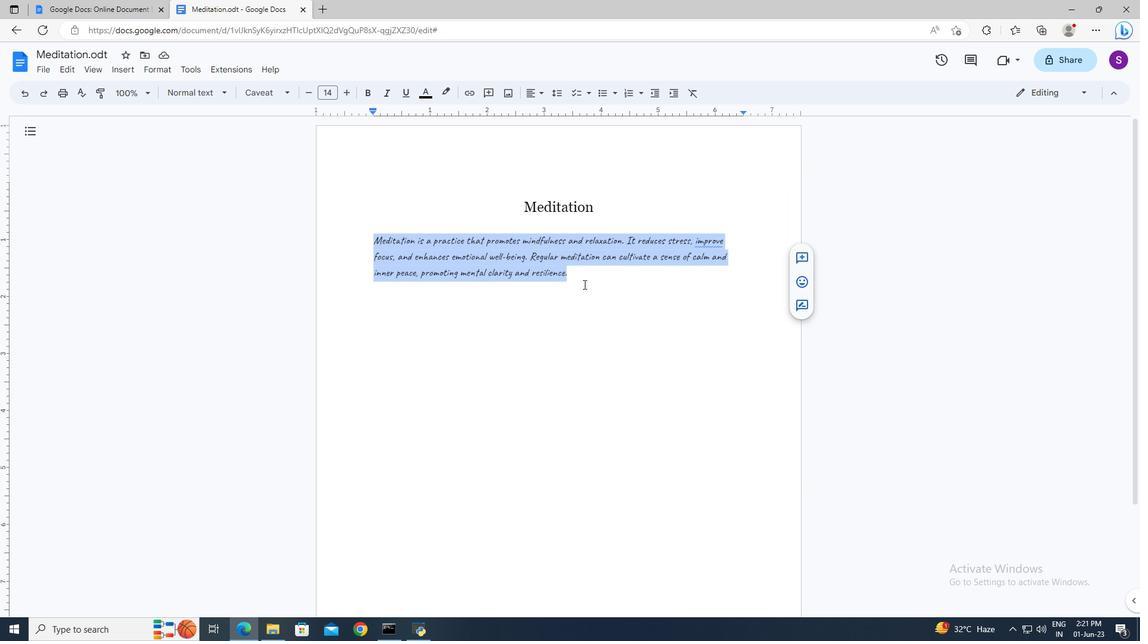 
